 Task: Set the backup email address to allow all verified emails.
Action: Mouse moved to (1001, 82)
Screenshot: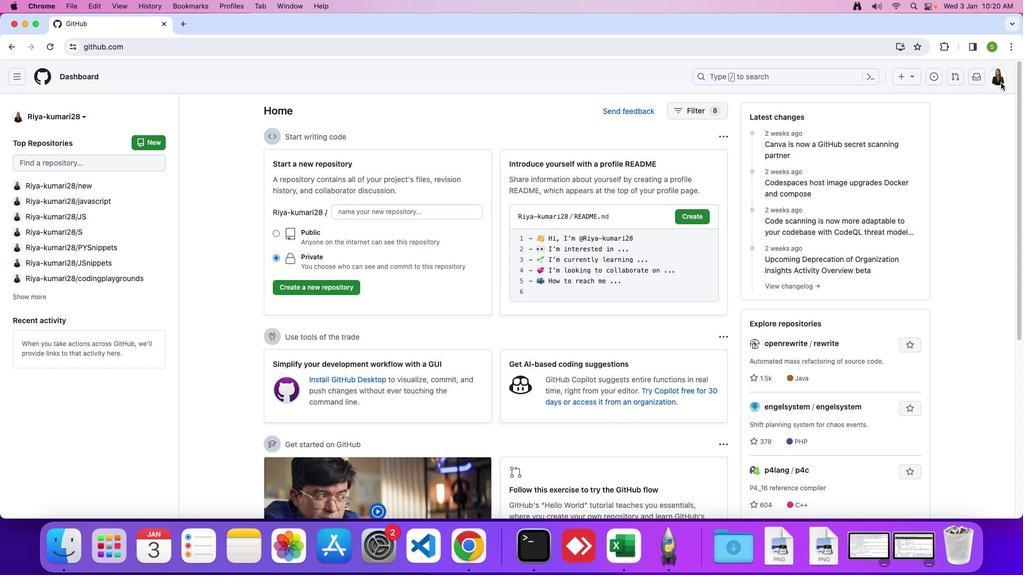 
Action: Mouse pressed left at (1001, 82)
Screenshot: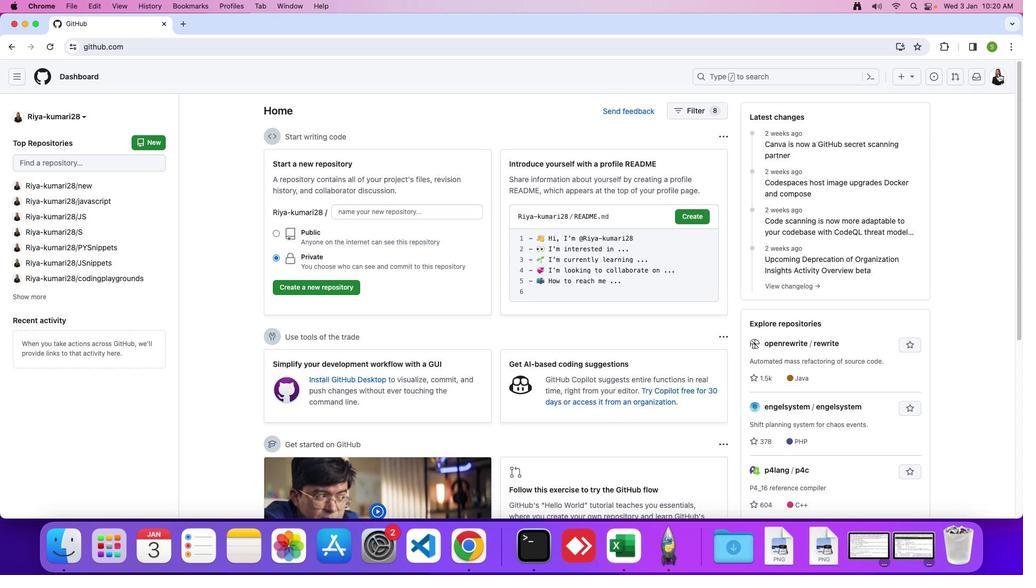 
Action: Mouse moved to (998, 73)
Screenshot: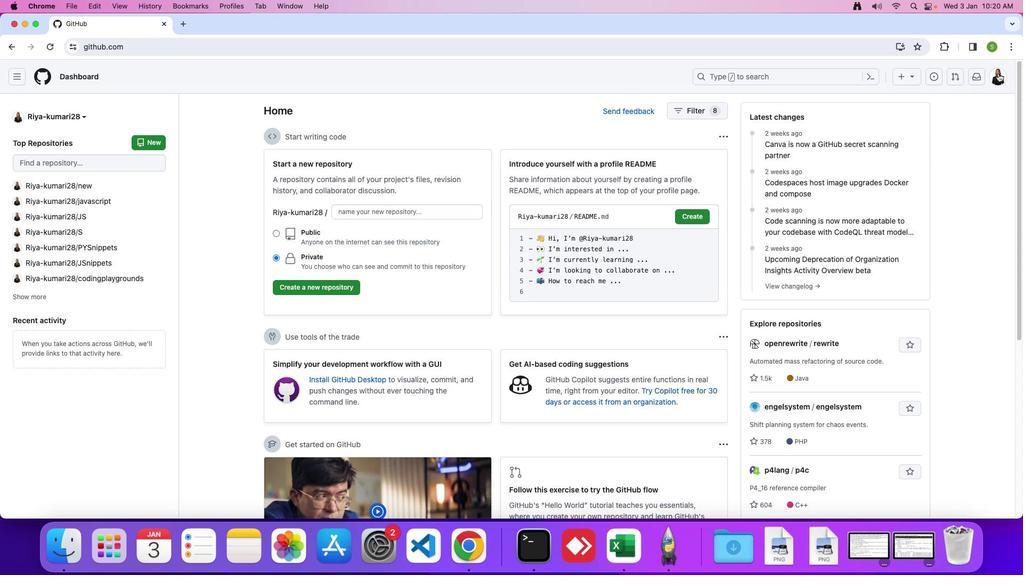 
Action: Mouse pressed left at (998, 73)
Screenshot: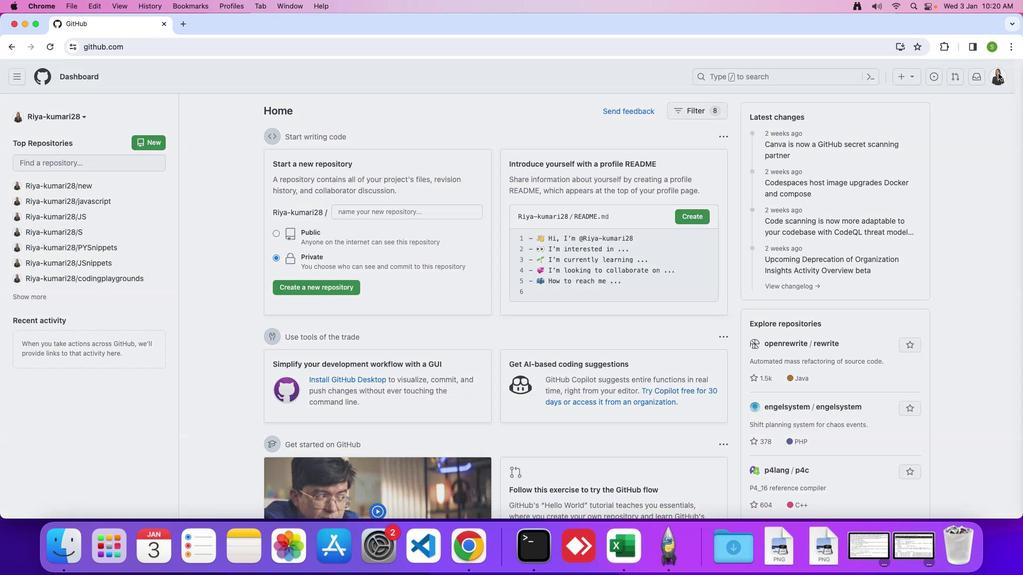 
Action: Mouse moved to (912, 332)
Screenshot: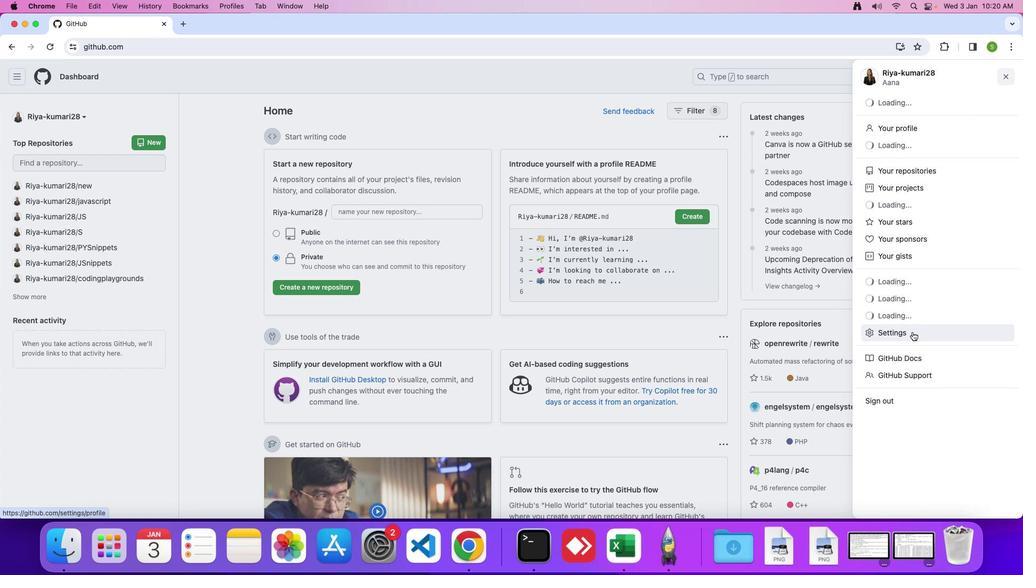 
Action: Mouse pressed left at (912, 332)
Screenshot: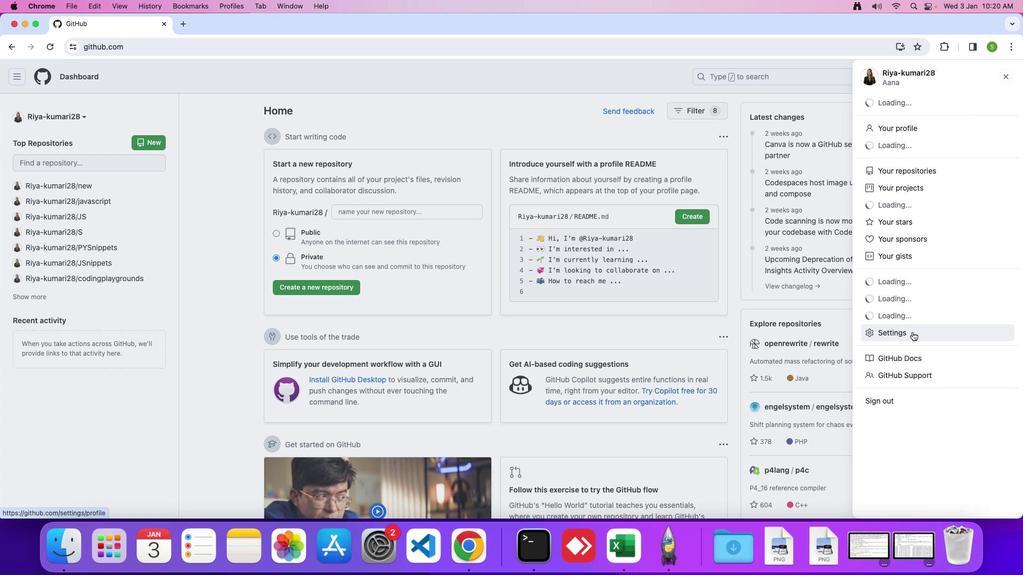 
Action: Mouse moved to (263, 284)
Screenshot: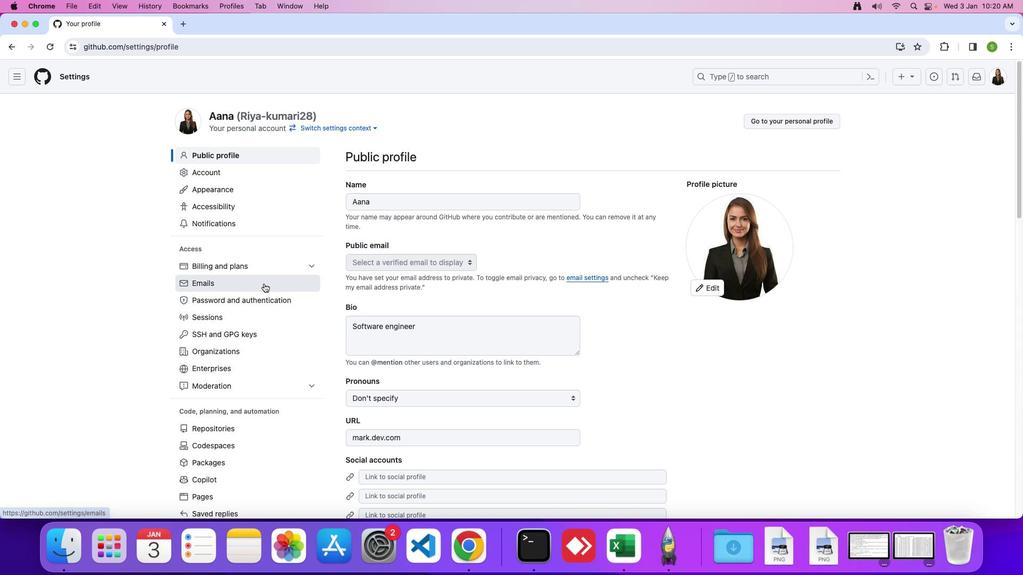 
Action: Mouse pressed left at (263, 284)
Screenshot: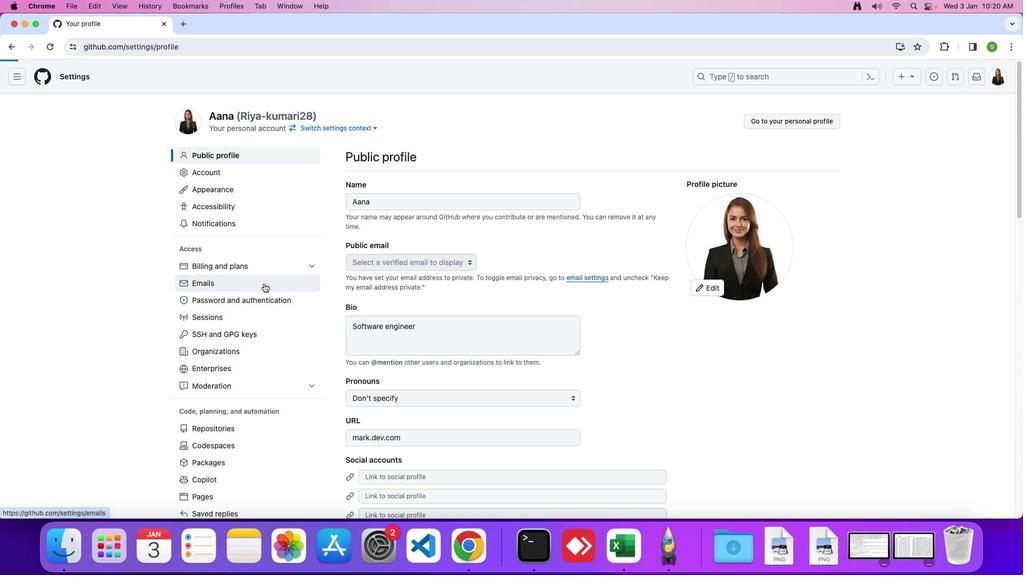 
Action: Mouse moved to (441, 472)
Screenshot: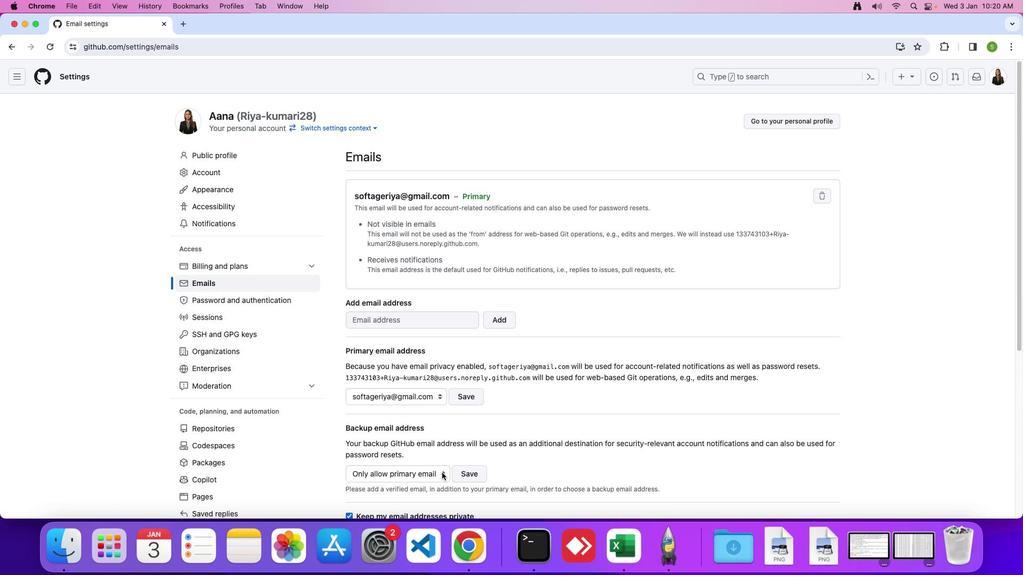 
Action: Mouse pressed left at (441, 472)
Screenshot: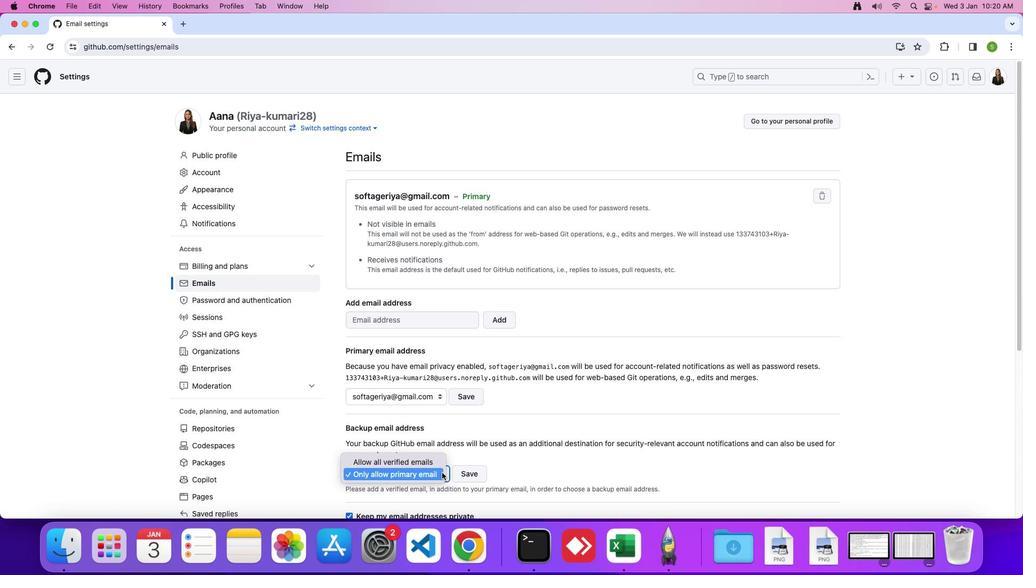 
Action: Mouse moved to (428, 461)
Screenshot: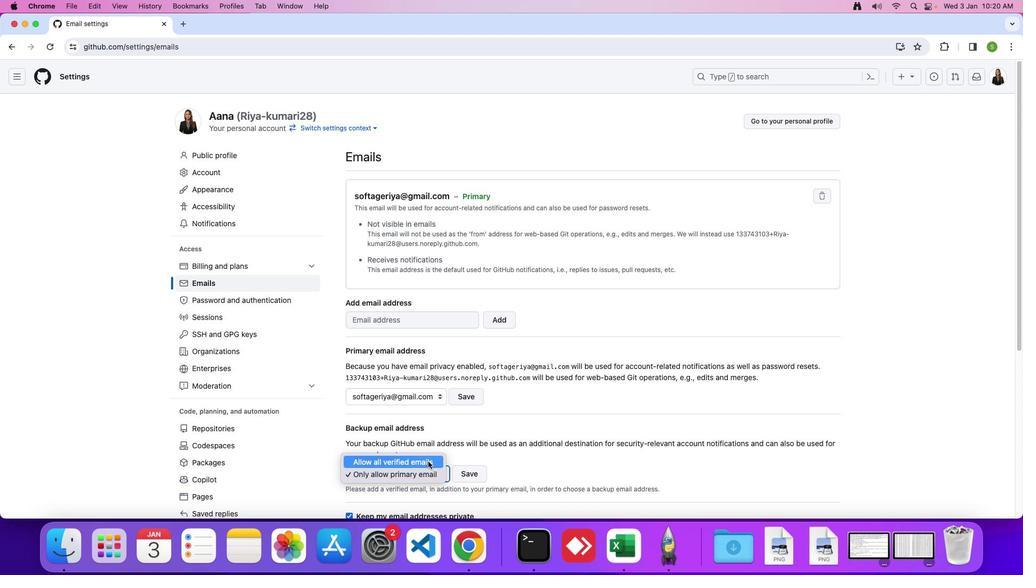 
Action: Mouse pressed left at (428, 461)
Screenshot: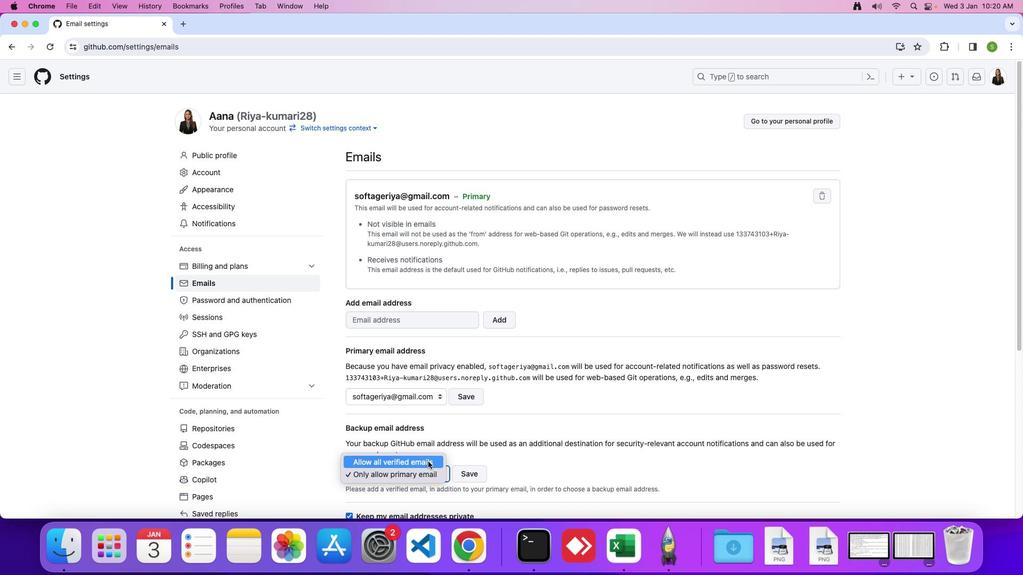 
Action: Mouse moved to (429, 465)
Screenshot: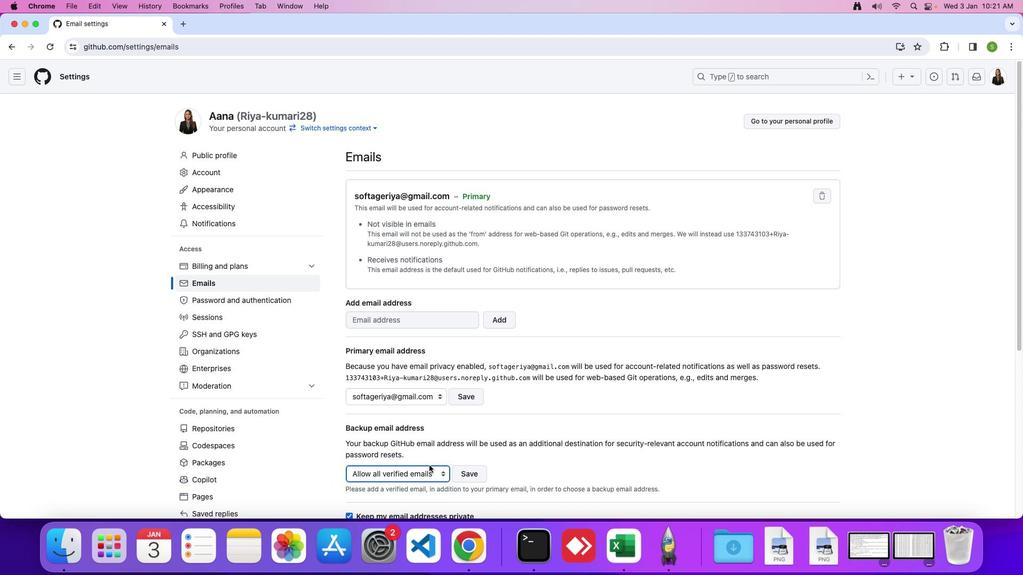 
